 Task: Create a rule when a comment contains text is posted to a card by me .
Action: Mouse moved to (1046, 254)
Screenshot: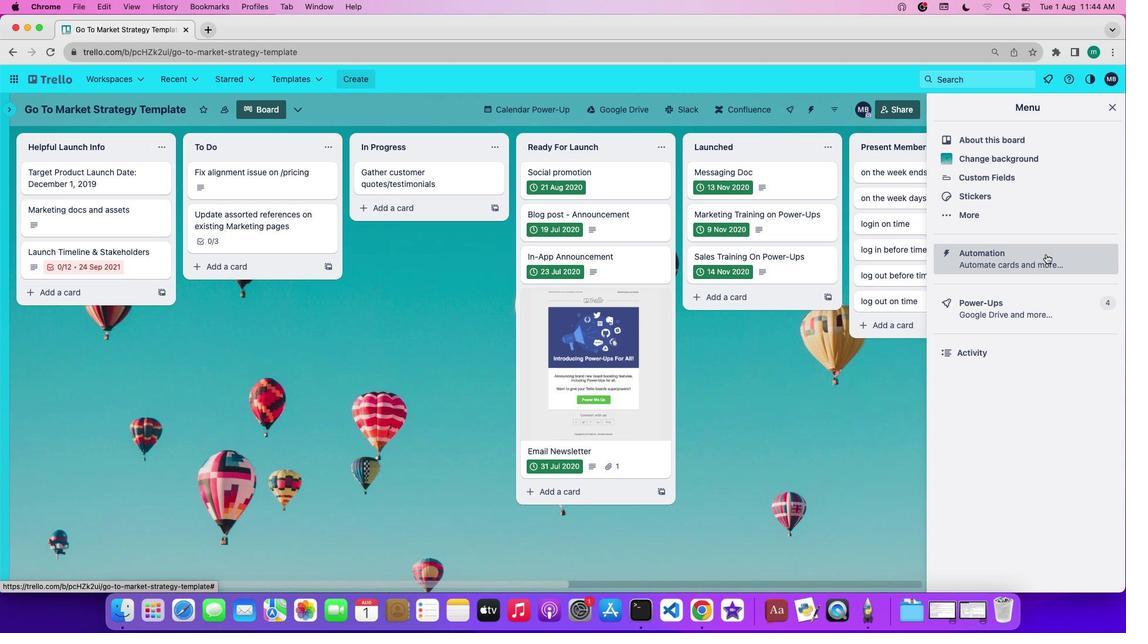 
Action: Mouse pressed left at (1046, 254)
Screenshot: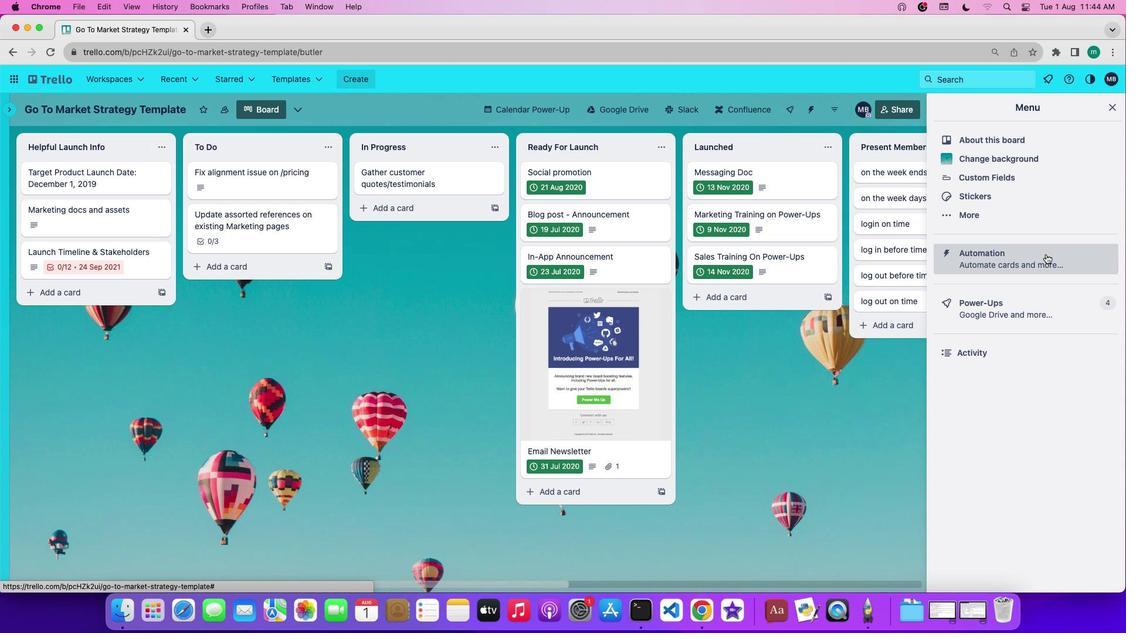
Action: Mouse moved to (89, 220)
Screenshot: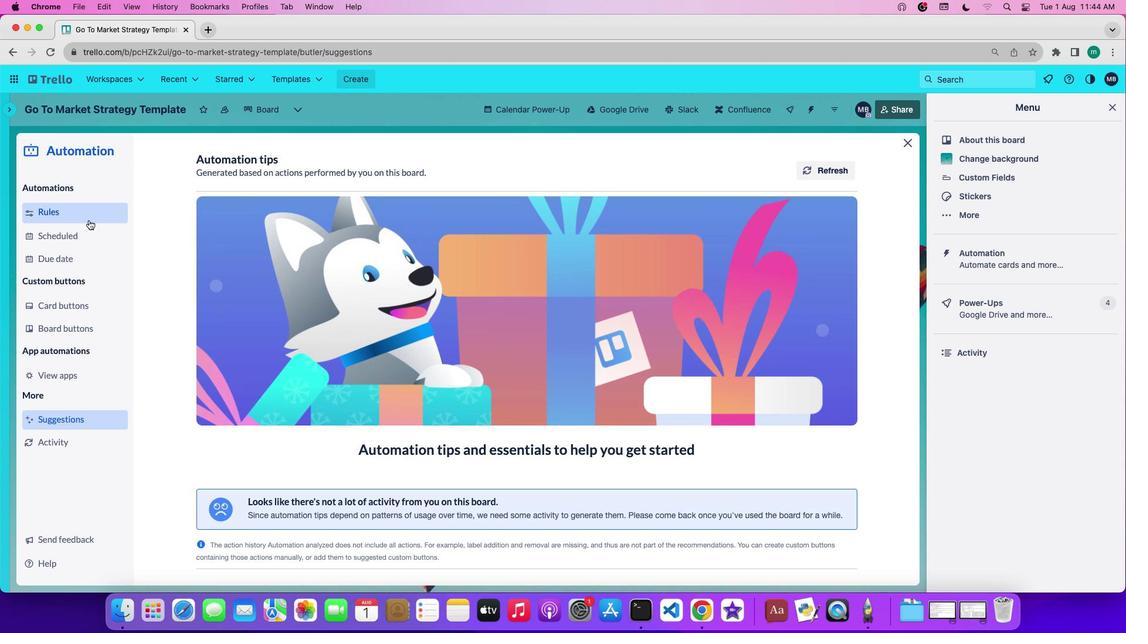
Action: Mouse pressed left at (89, 220)
Screenshot: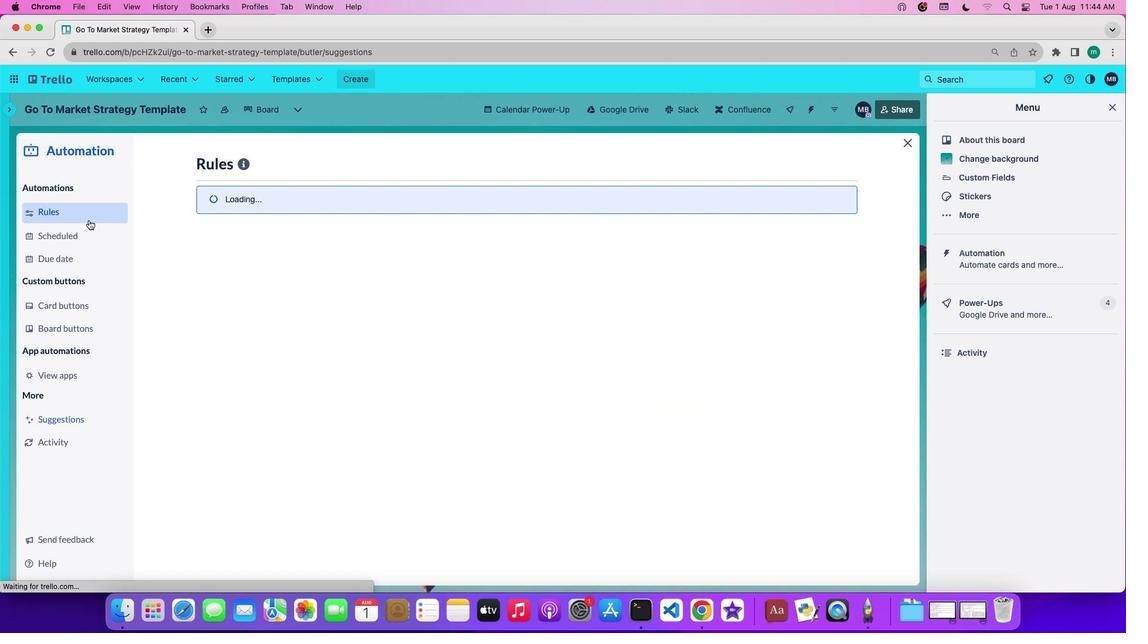 
Action: Mouse moved to (286, 426)
Screenshot: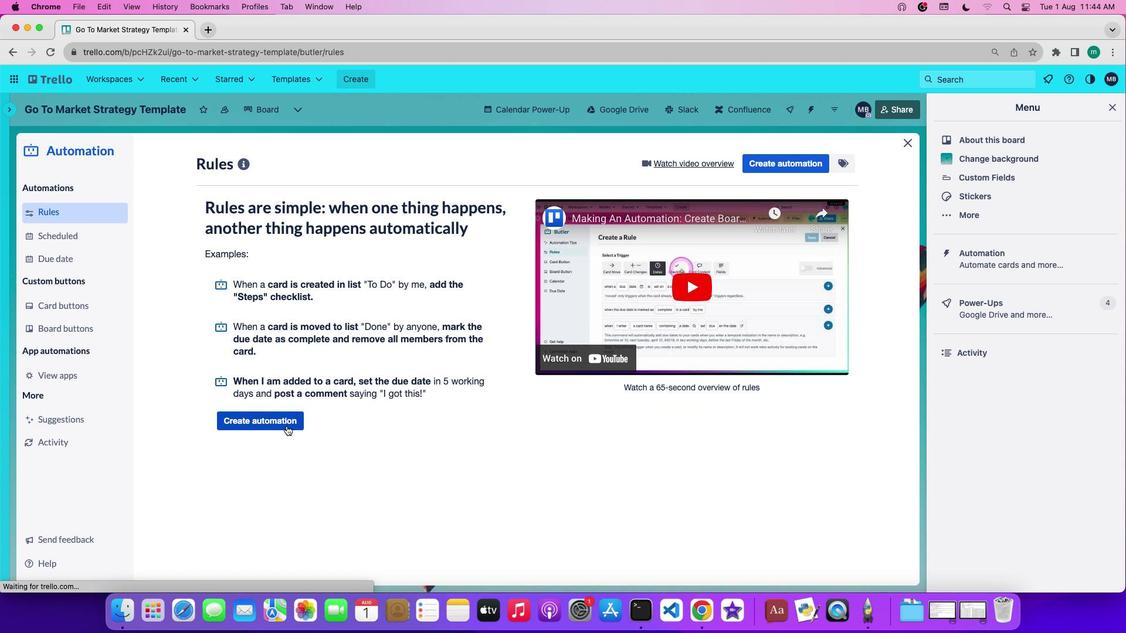 
Action: Mouse pressed left at (286, 426)
Screenshot: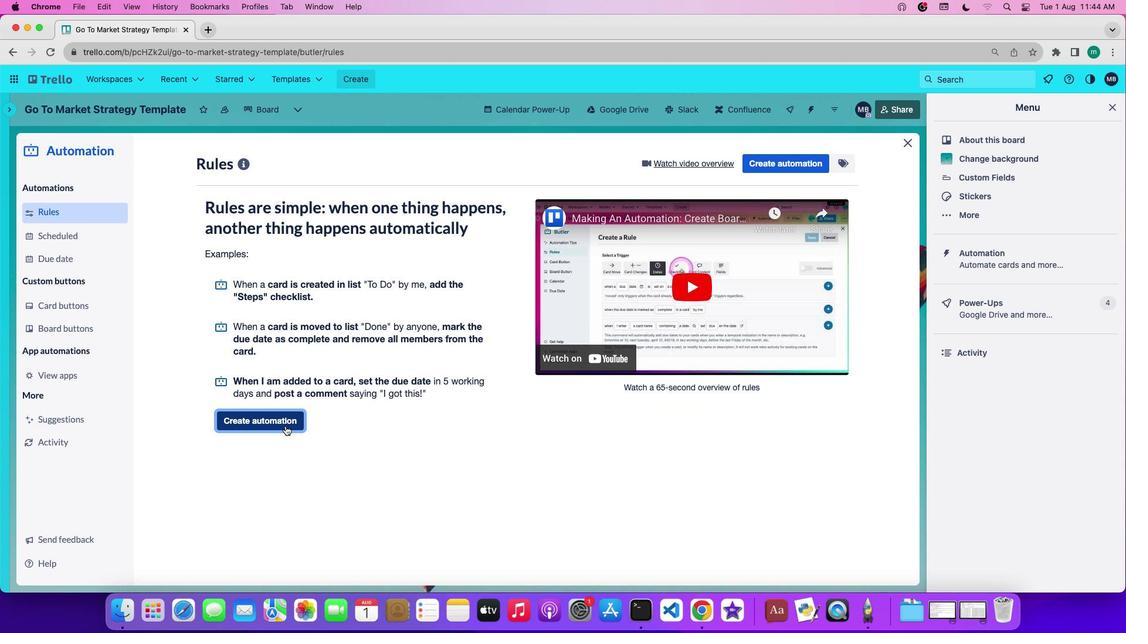 
Action: Mouse moved to (535, 280)
Screenshot: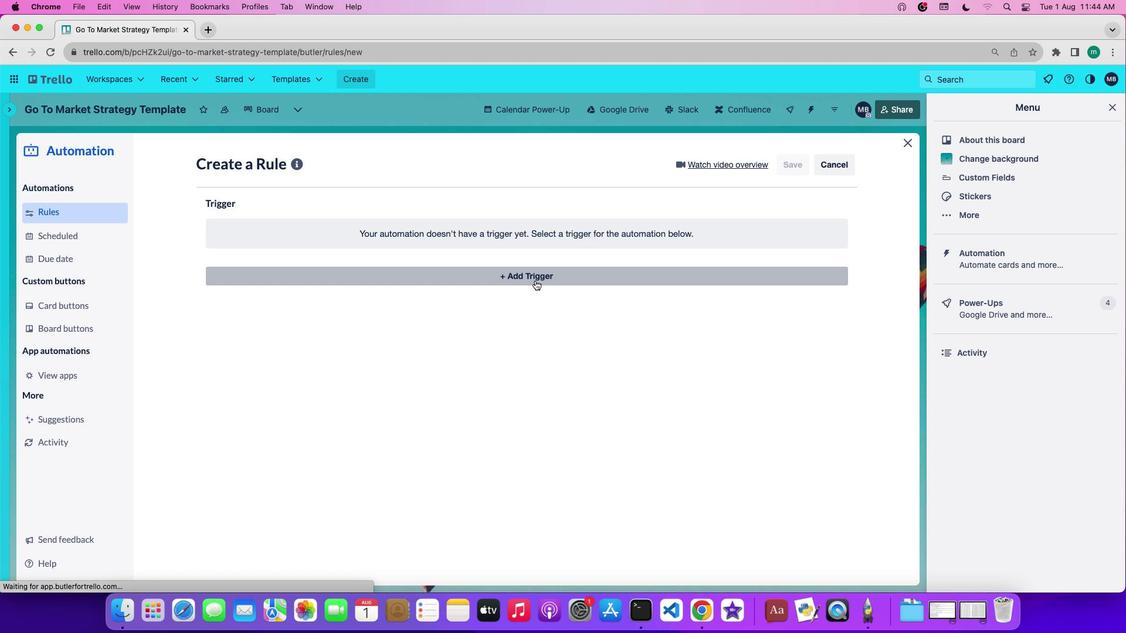 
Action: Mouse pressed left at (535, 280)
Screenshot: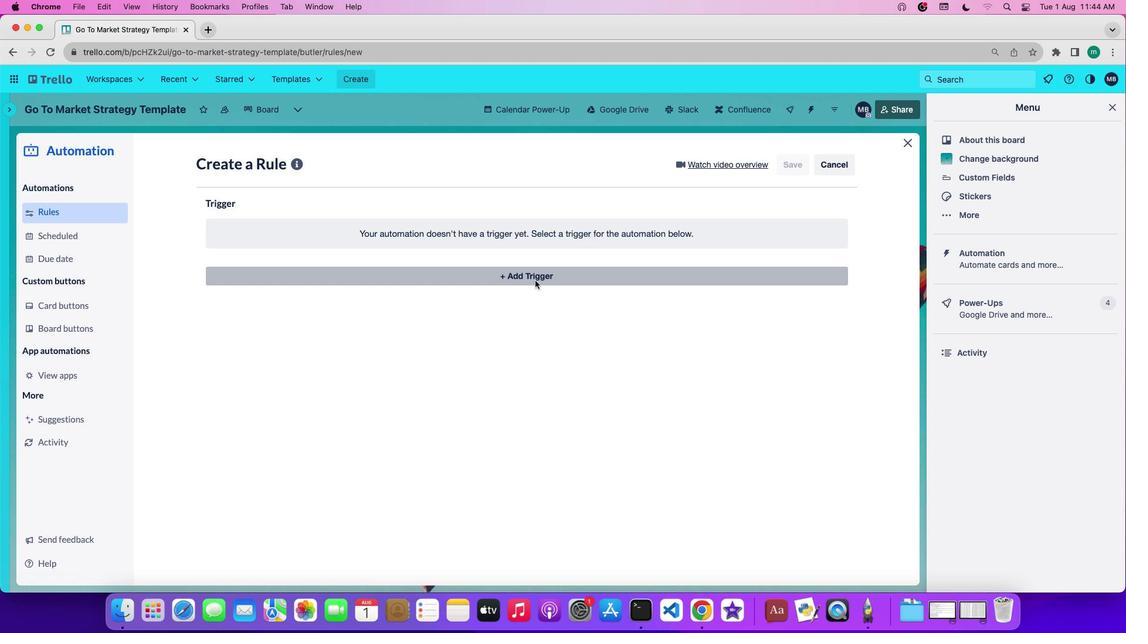 
Action: Mouse moved to (445, 322)
Screenshot: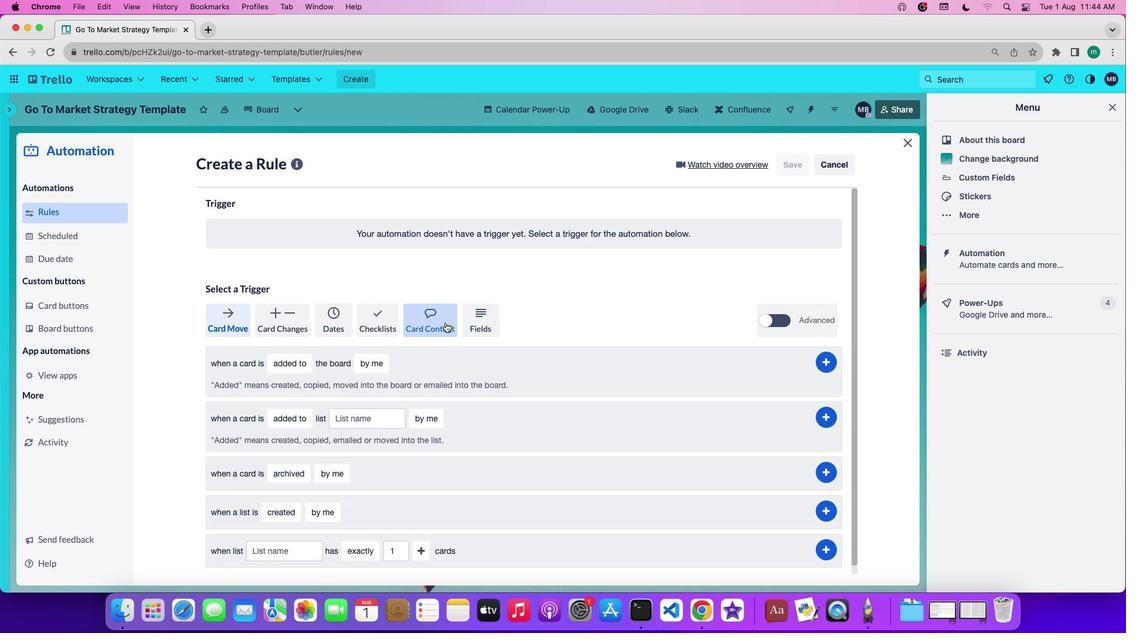 
Action: Mouse pressed left at (445, 322)
Screenshot: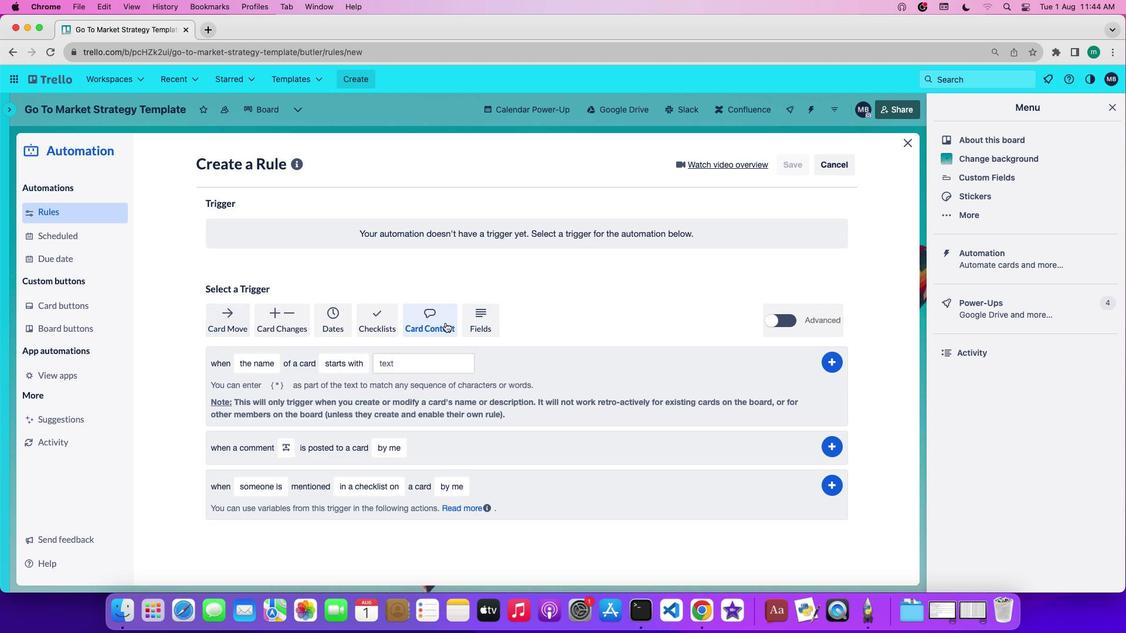 
Action: Mouse moved to (286, 446)
Screenshot: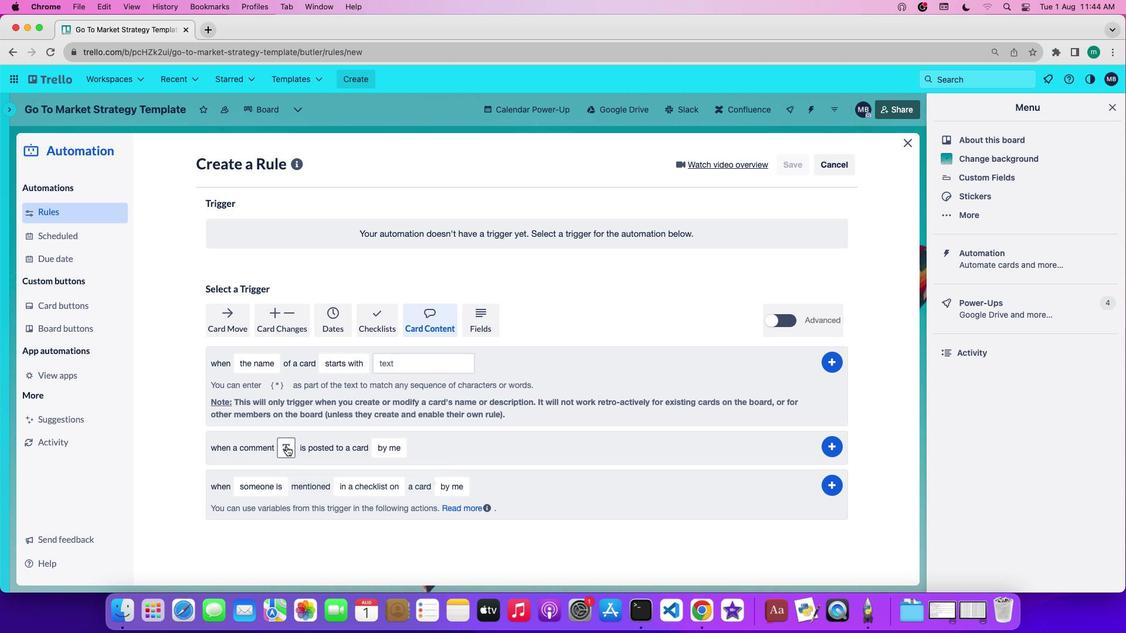 
Action: Mouse pressed left at (286, 446)
Screenshot: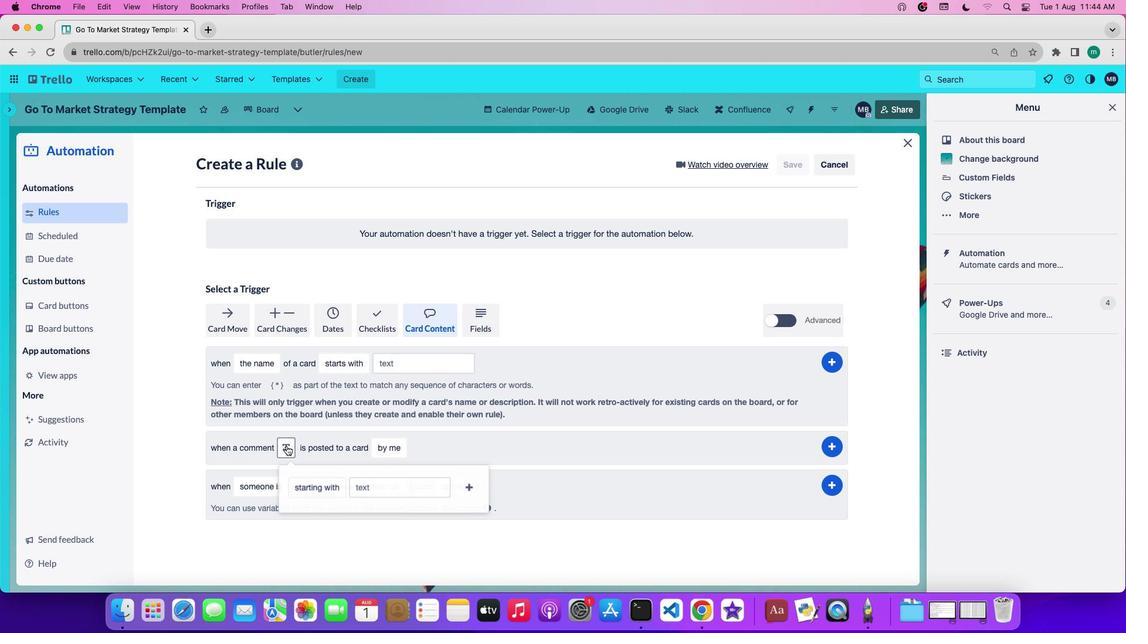 
Action: Mouse moved to (308, 487)
Screenshot: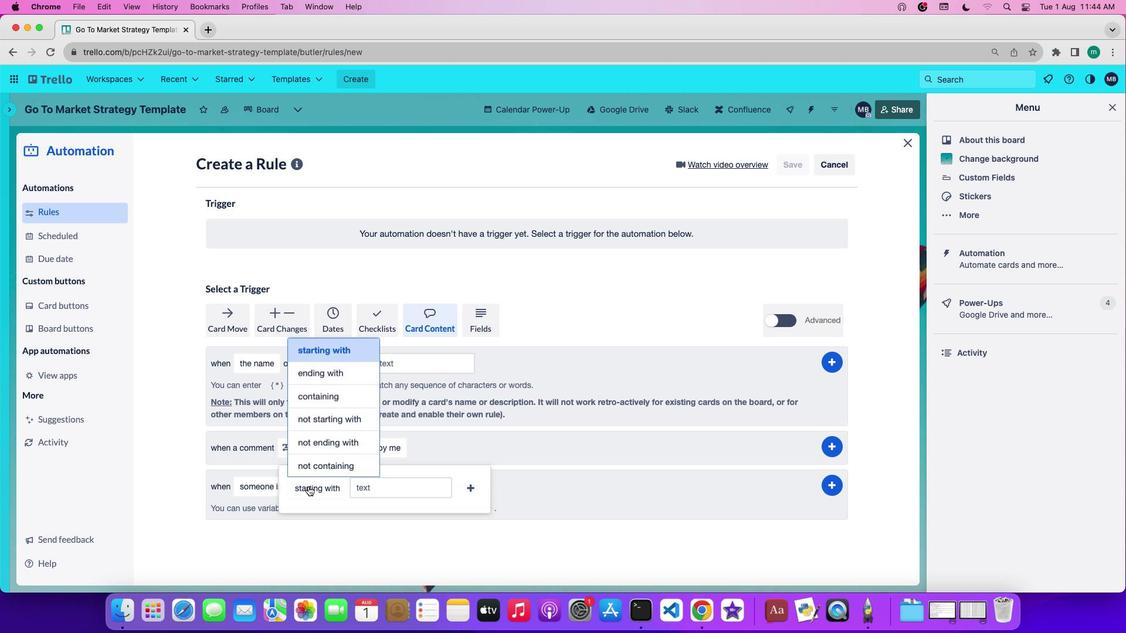 
Action: Mouse pressed left at (308, 487)
Screenshot: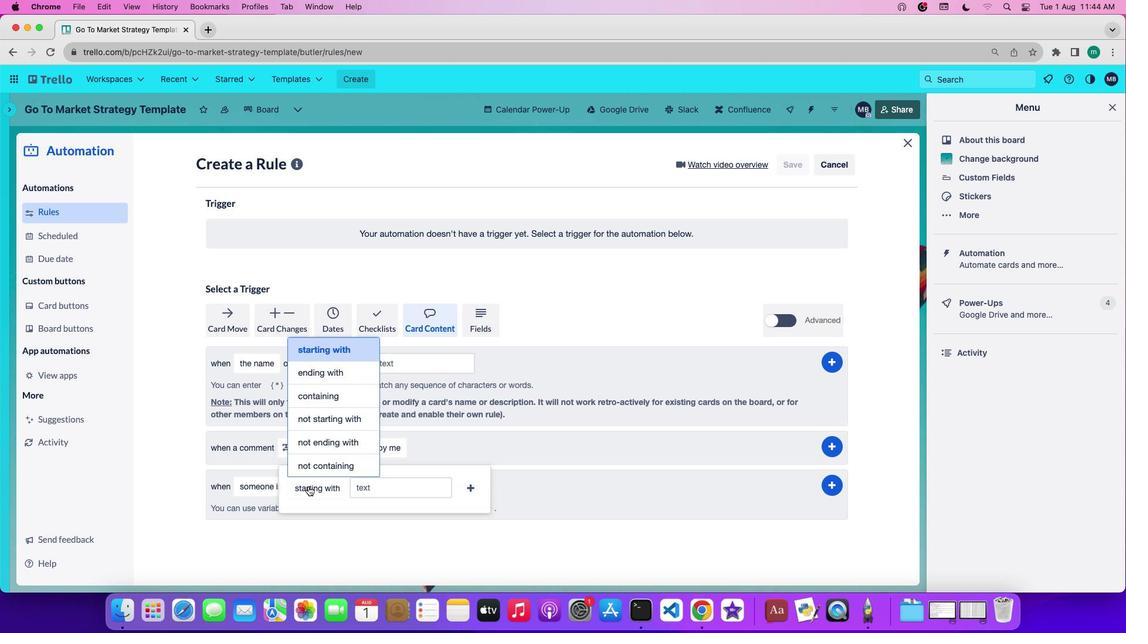 
Action: Mouse moved to (352, 403)
Screenshot: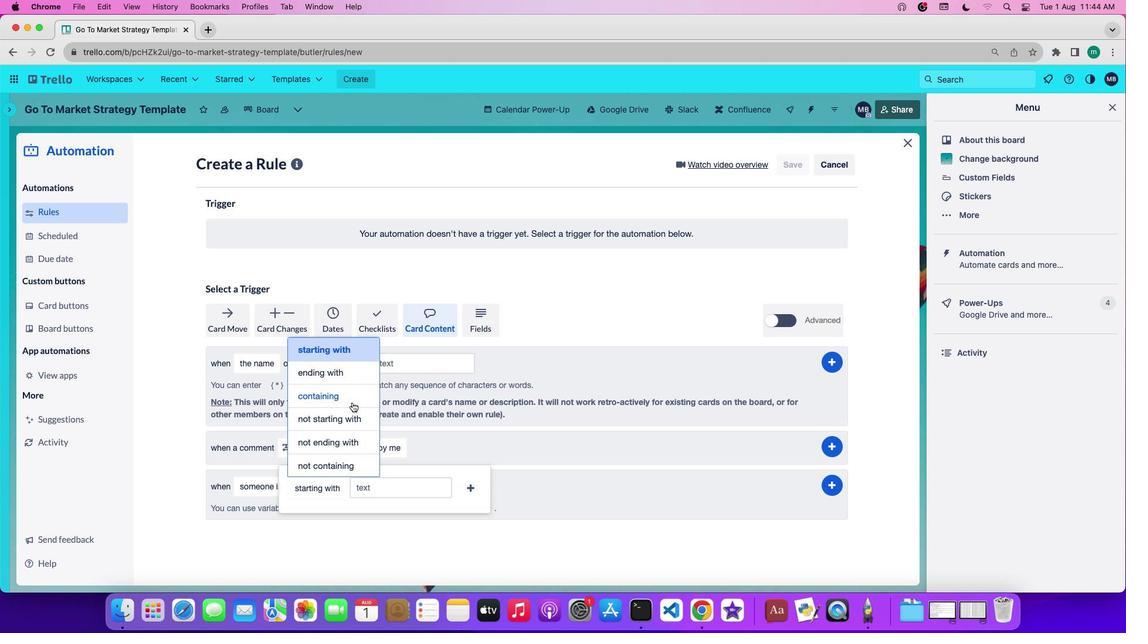 
Action: Mouse pressed left at (352, 403)
Screenshot: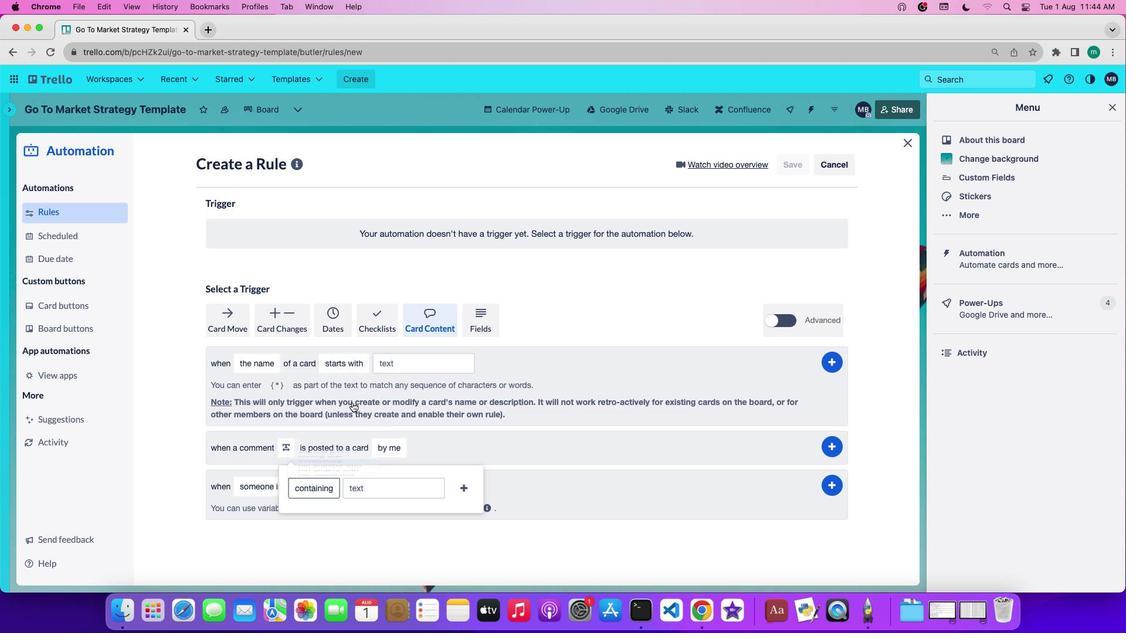 
Action: Mouse moved to (390, 487)
Screenshot: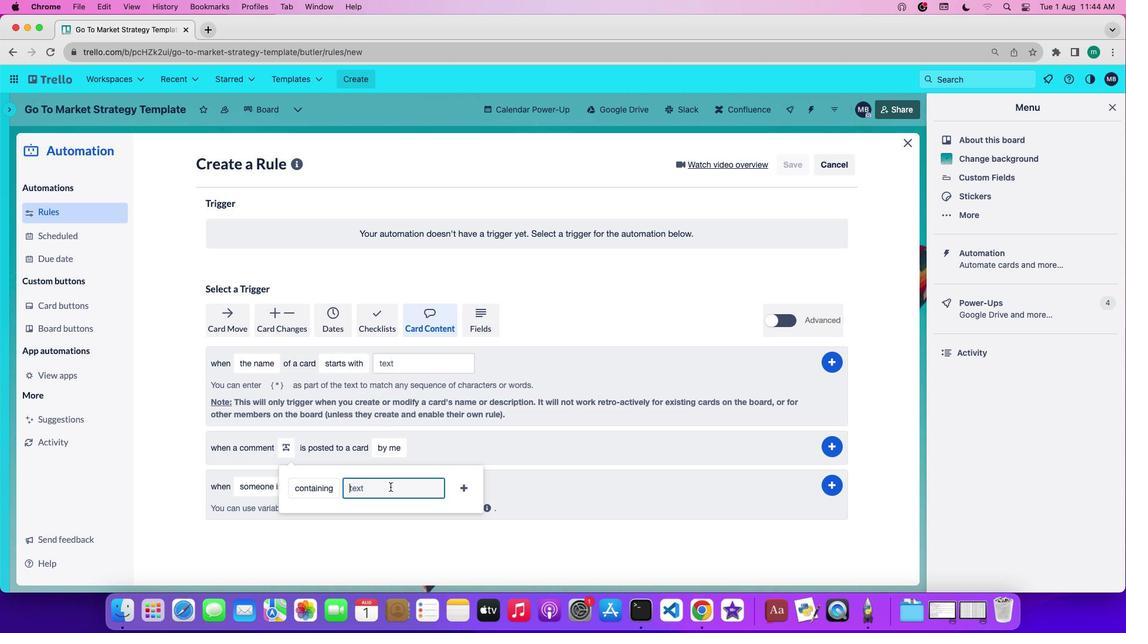 
Action: Mouse pressed left at (390, 487)
Screenshot: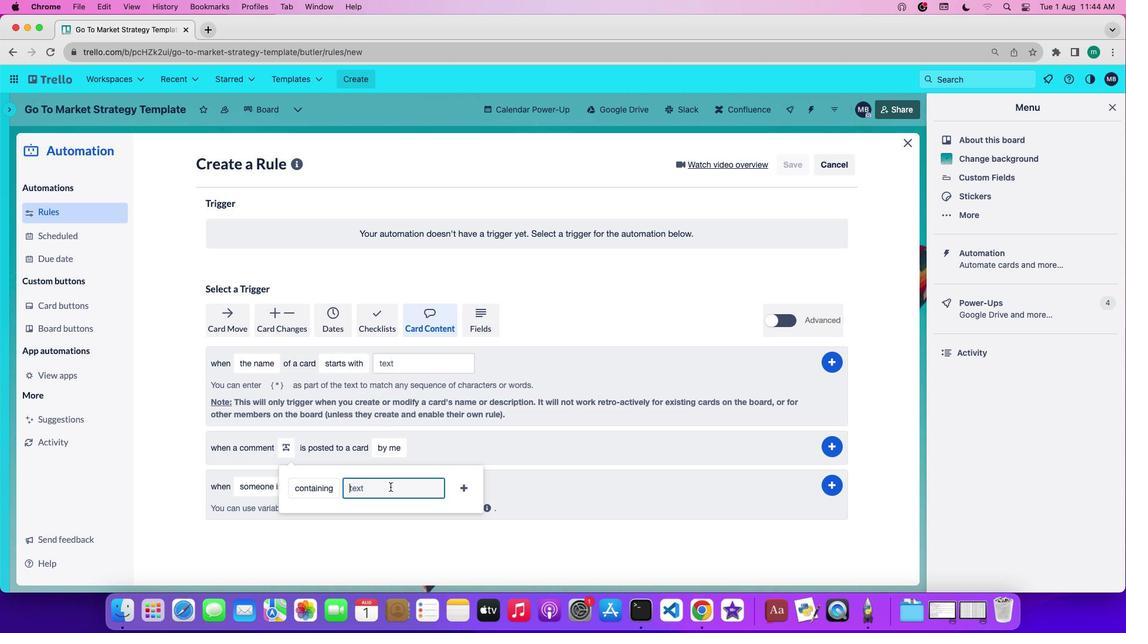 
Action: Mouse moved to (390, 487)
Screenshot: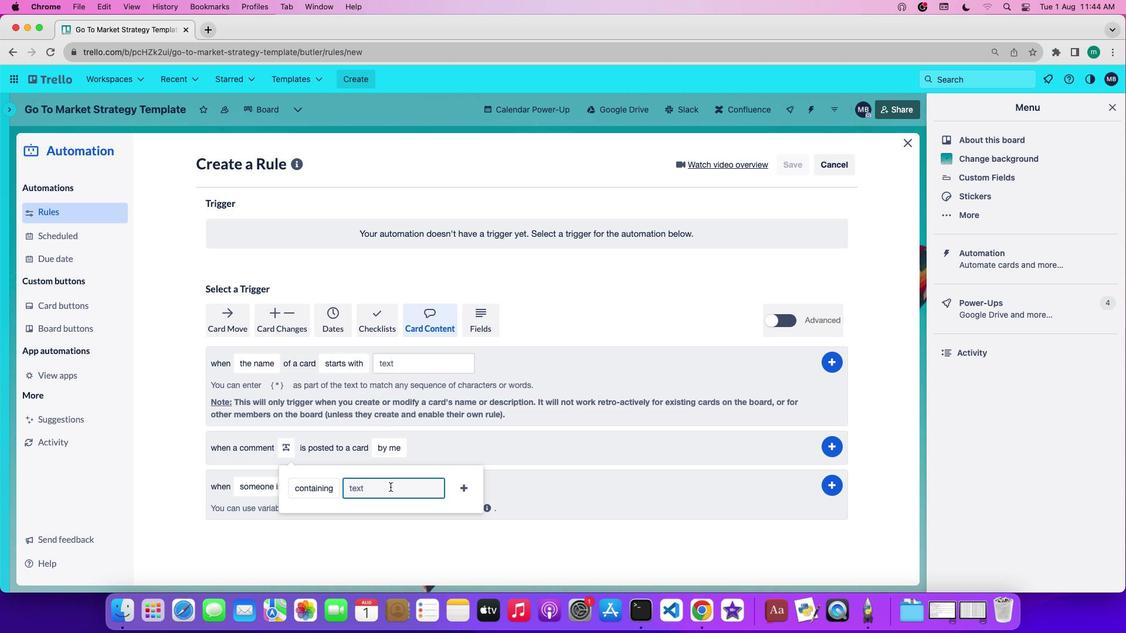 
Action: Key pressed 't''e''x''t'
Screenshot: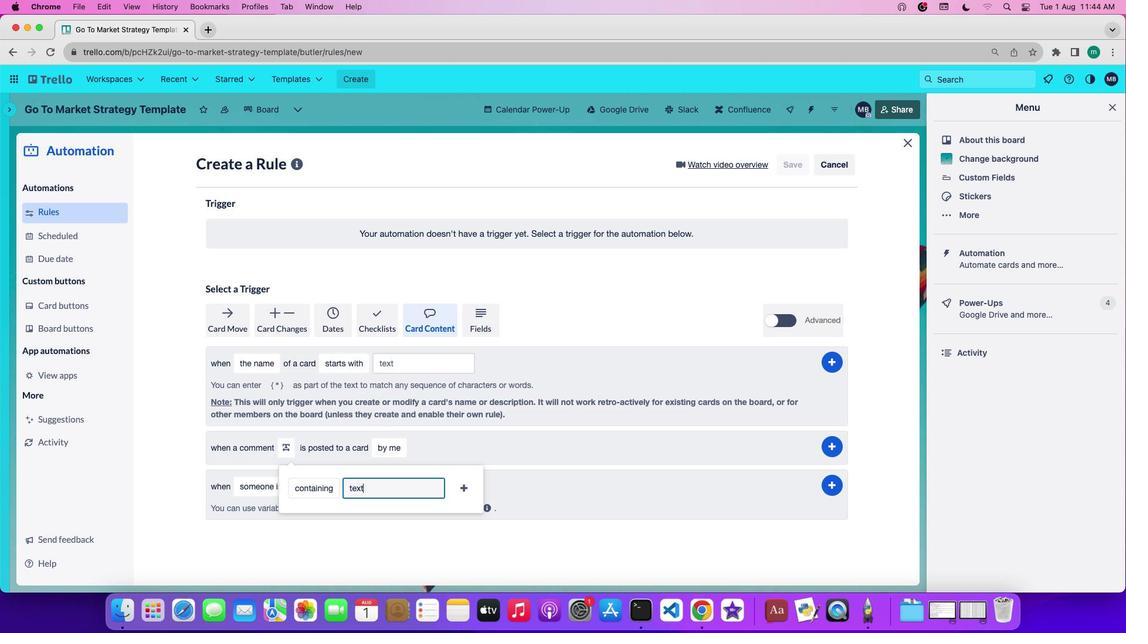 
Action: Mouse moved to (464, 491)
Screenshot: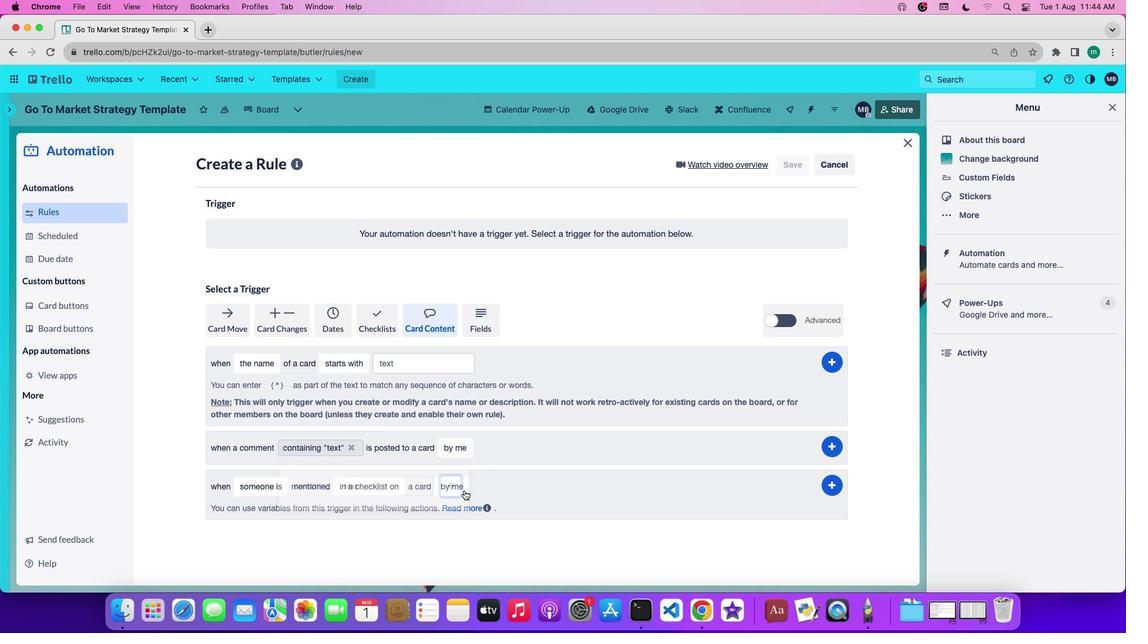 
Action: Mouse pressed left at (464, 491)
Screenshot: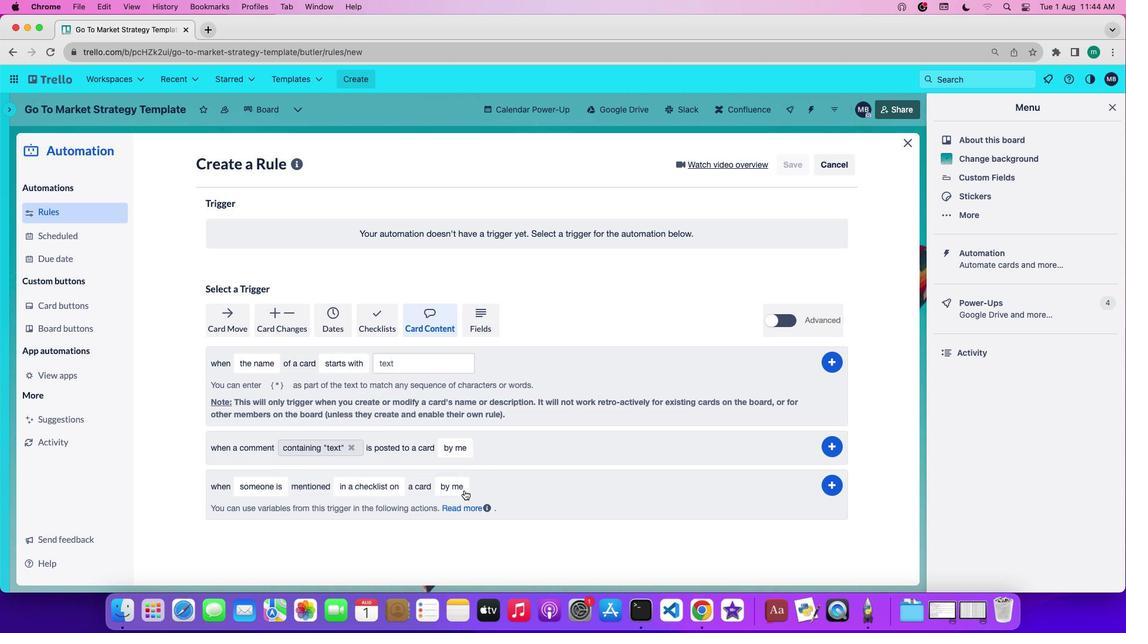 
Action: Mouse moved to (468, 448)
Screenshot: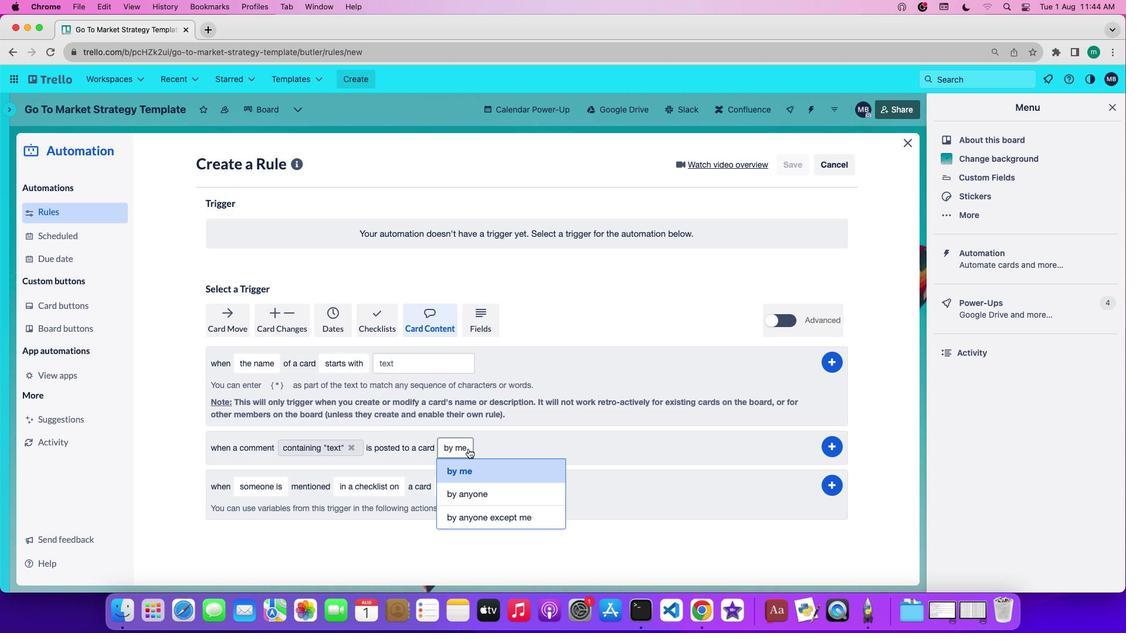 
Action: Mouse pressed left at (468, 448)
Screenshot: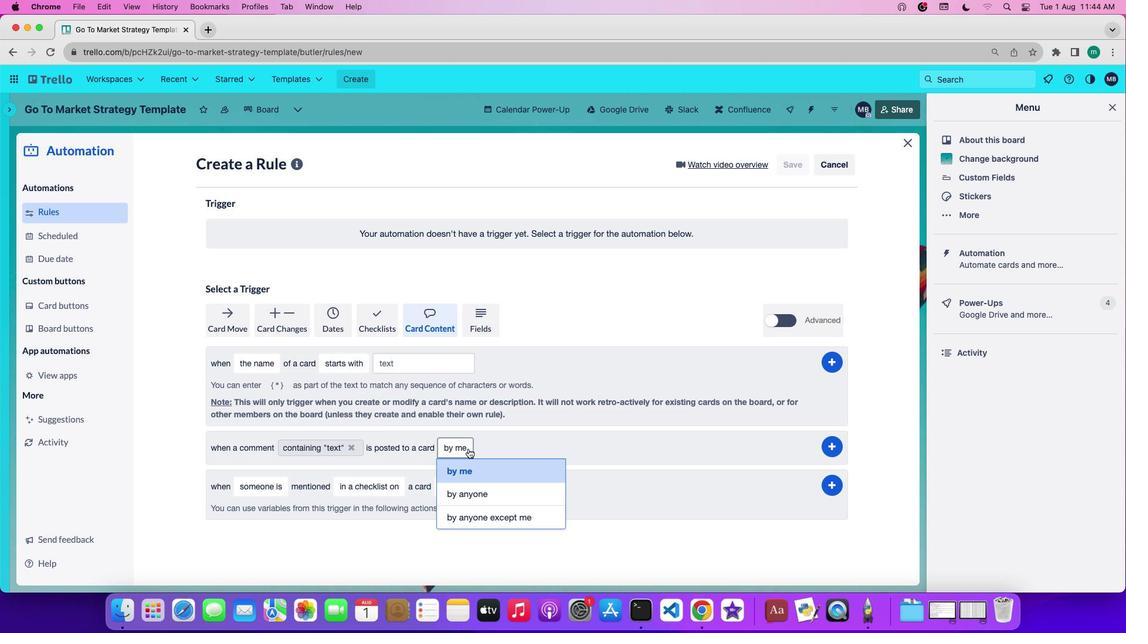 
Action: Mouse moved to (473, 467)
Screenshot: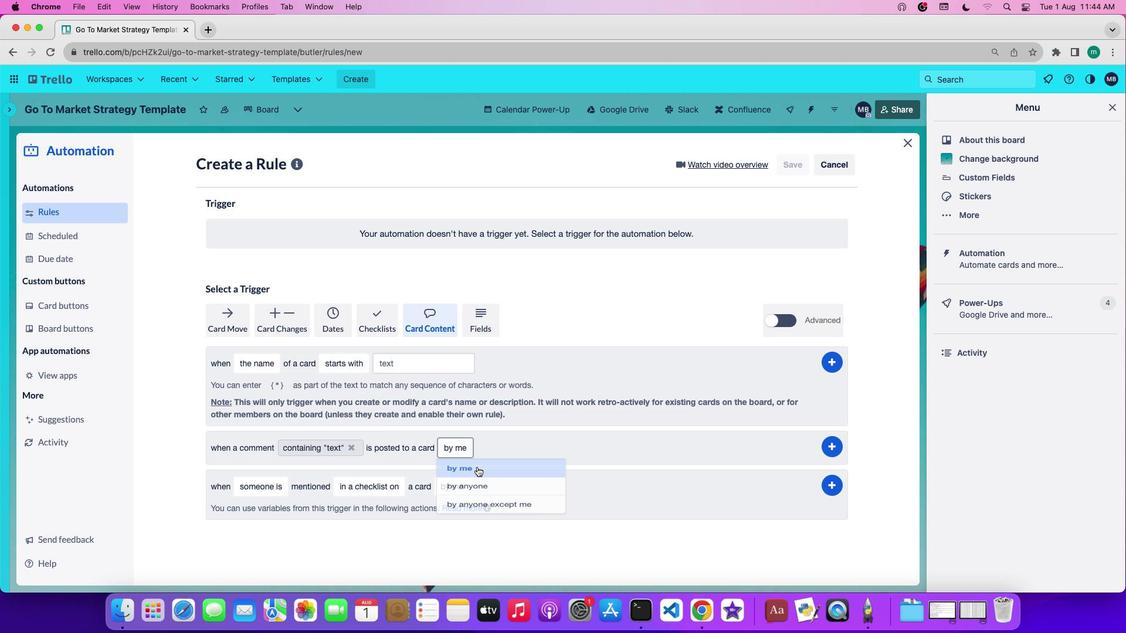 
Action: Mouse pressed left at (473, 467)
Screenshot: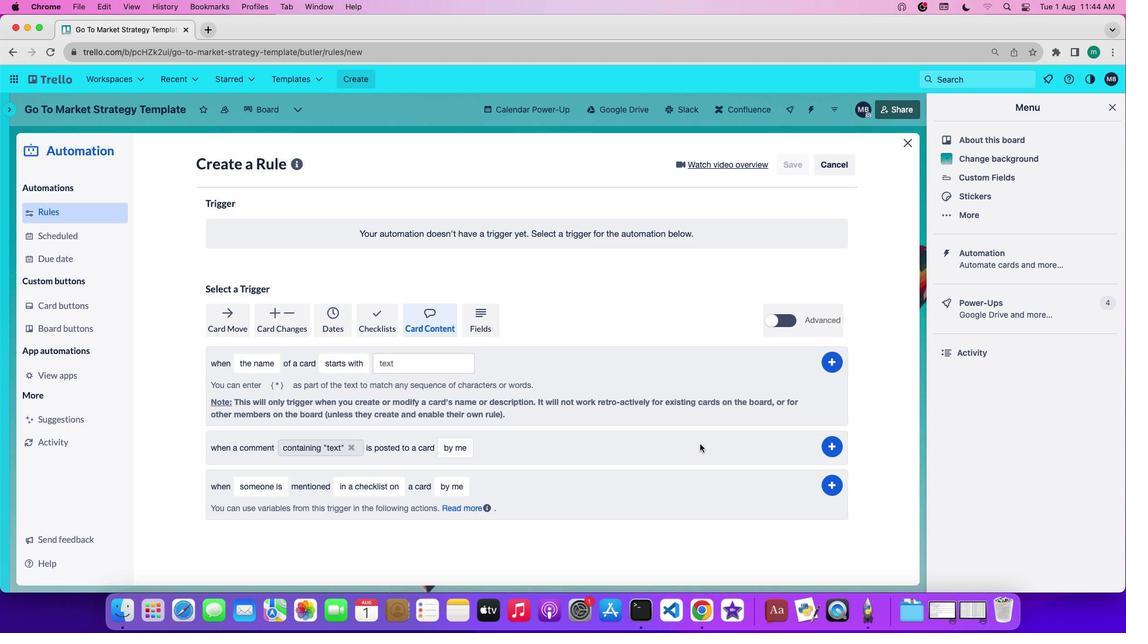 
Action: Mouse moved to (840, 445)
Screenshot: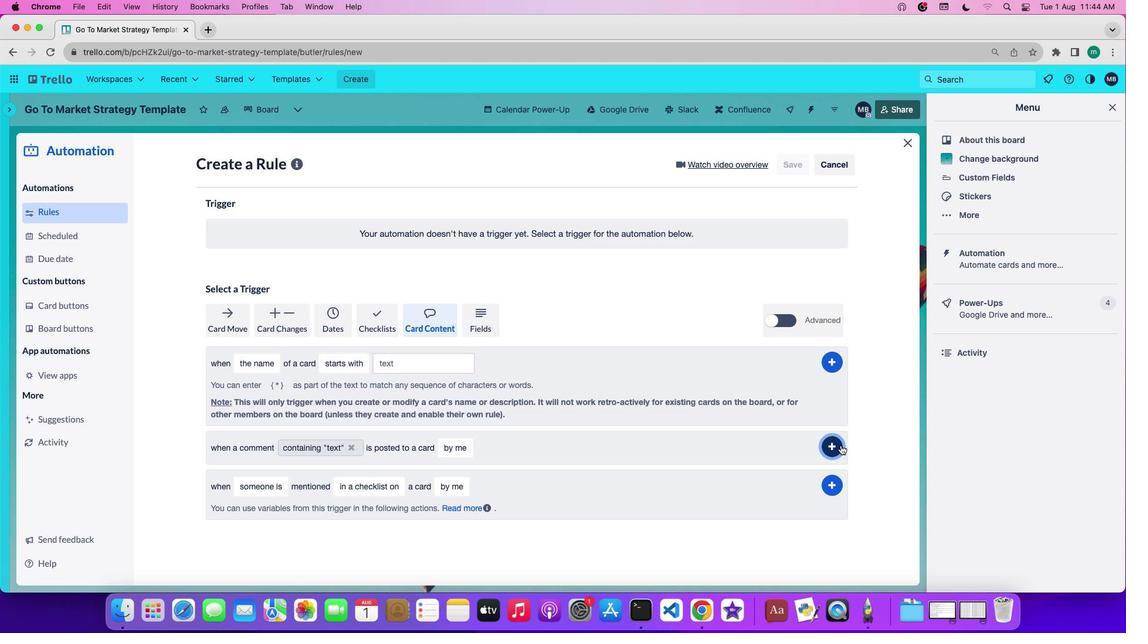 
Action: Mouse pressed left at (840, 445)
Screenshot: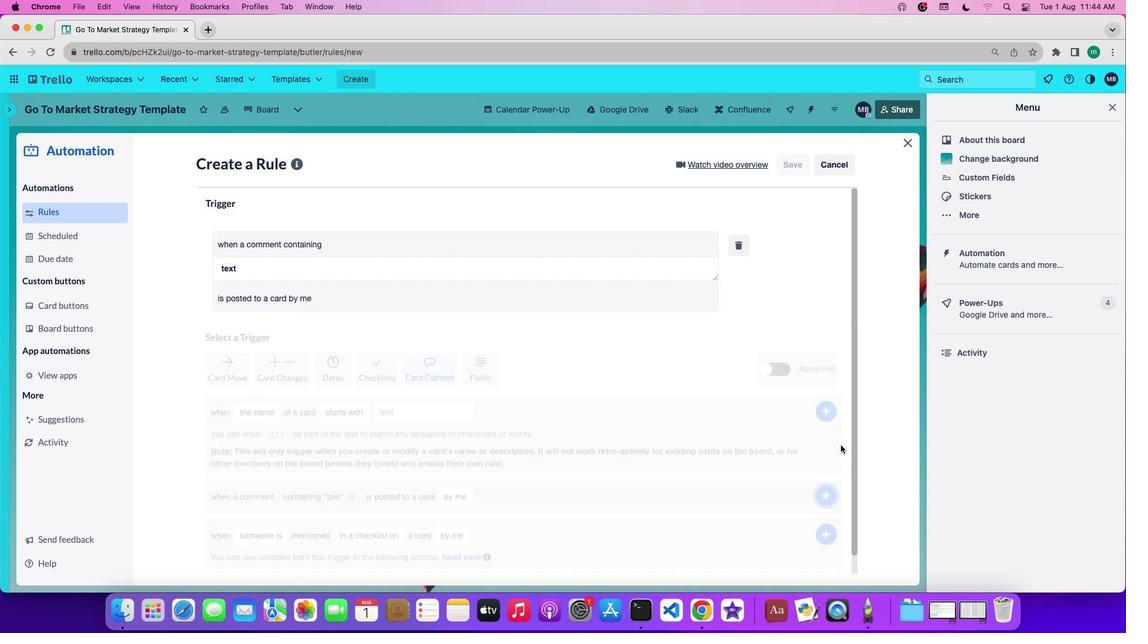 
